 Task: Add the post"Continue to study and learn new skills".
Action: Mouse moved to (600, 162)
Screenshot: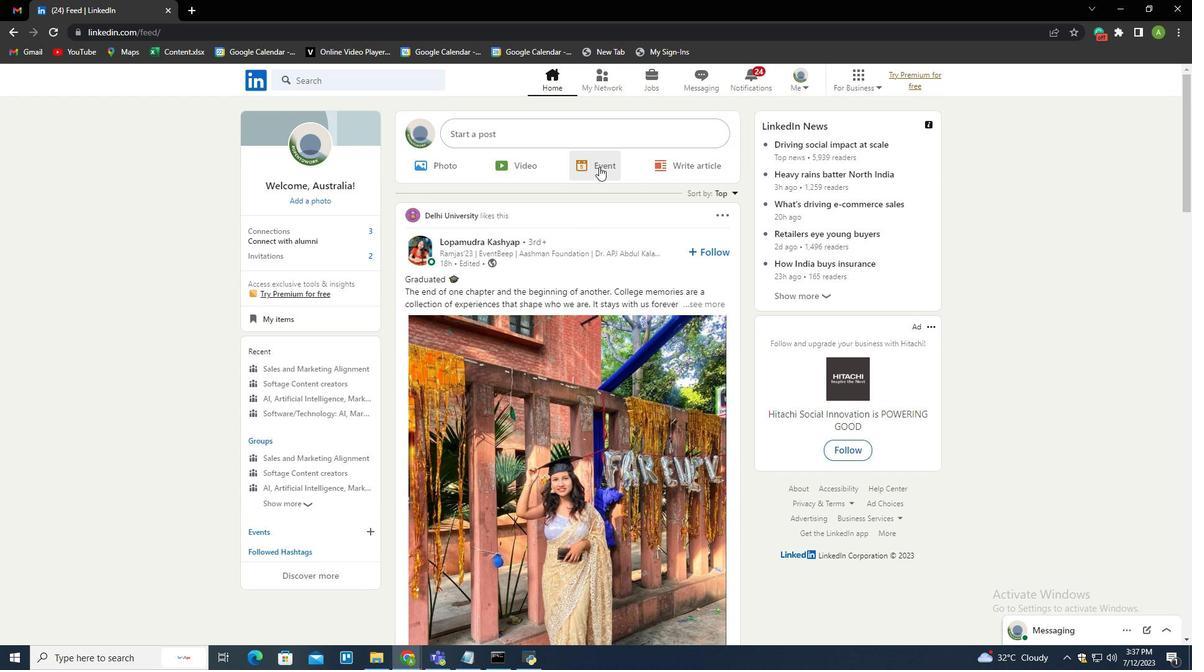 
Action: Mouse pressed left at (600, 162)
Screenshot: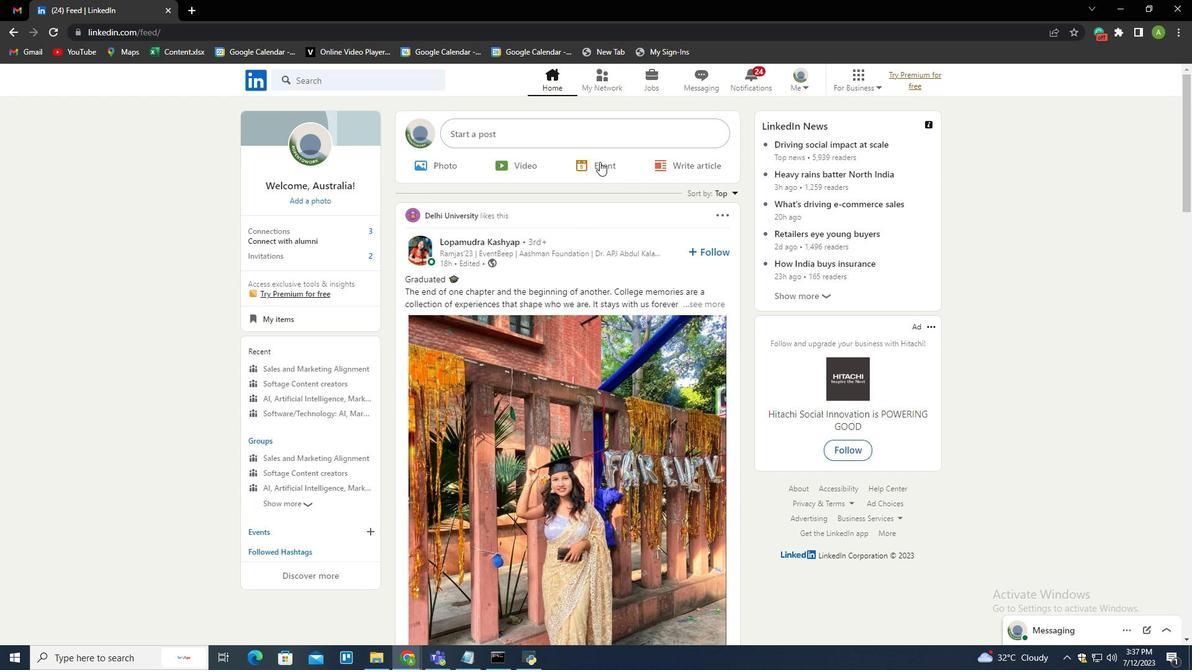 
Action: Mouse moved to (438, 469)
Screenshot: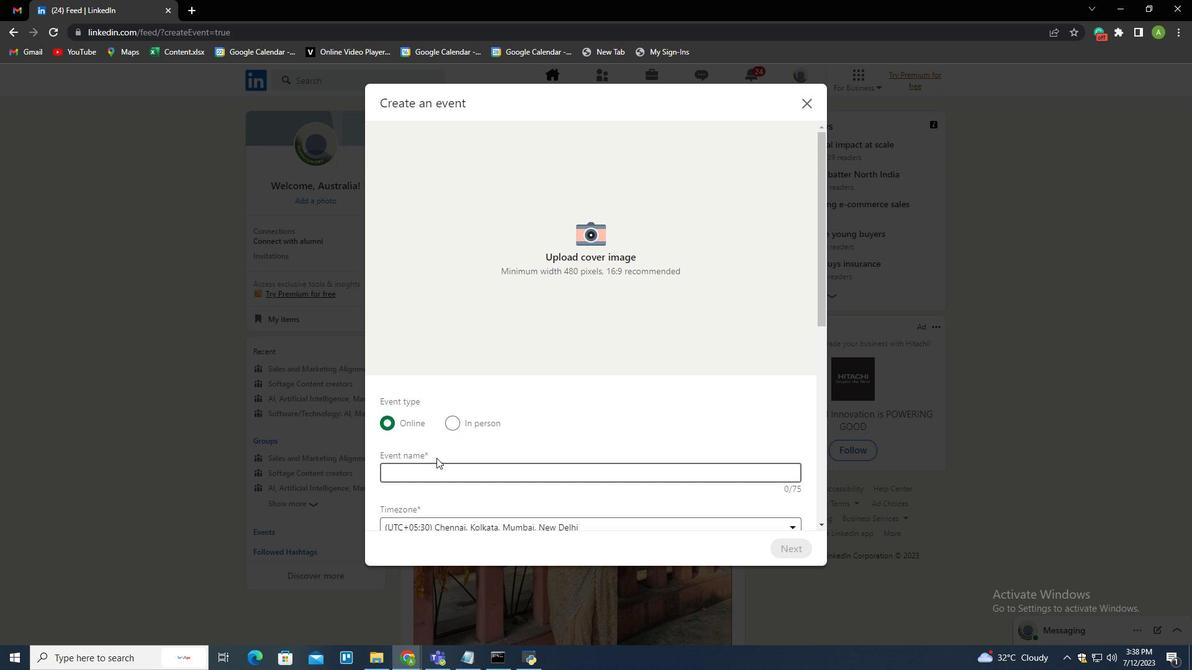 
Action: Mouse pressed left at (438, 469)
Screenshot: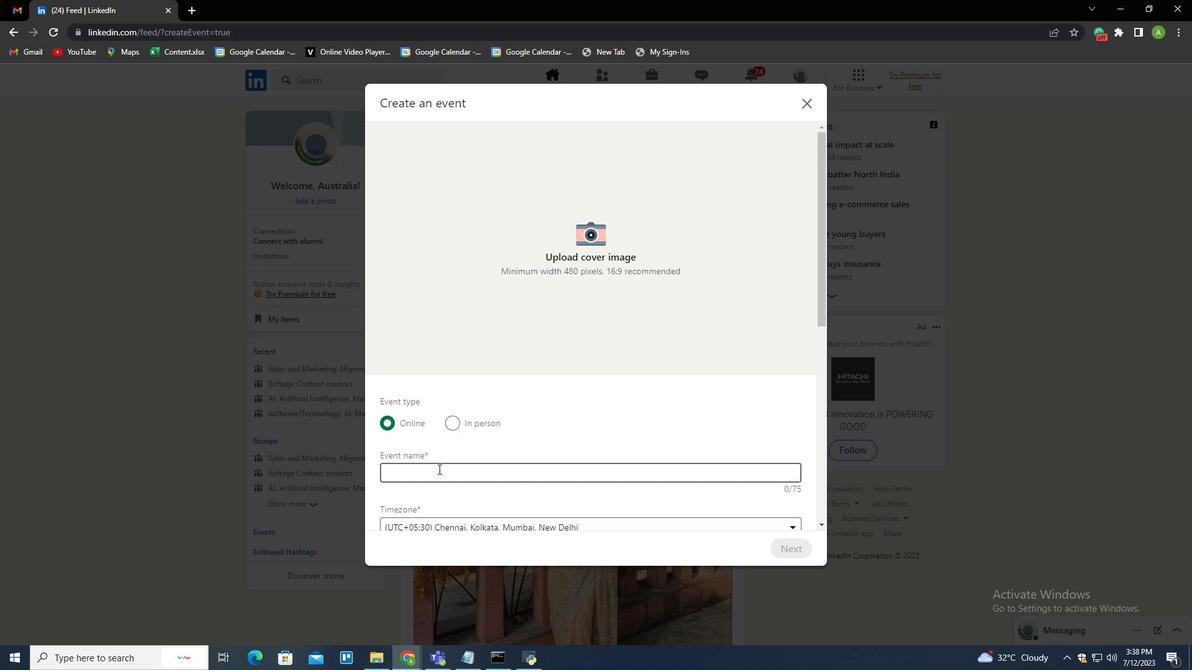 
Action: Key pressed <Key.shift>AI
Screenshot: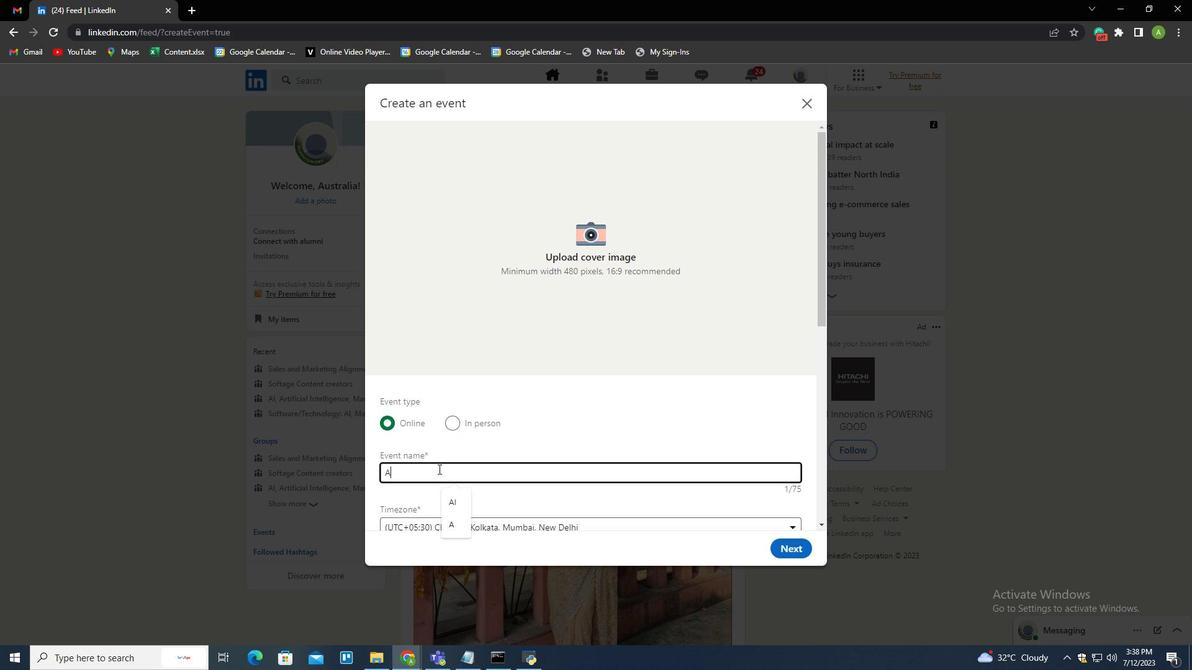 
Action: Mouse moved to (631, 476)
Screenshot: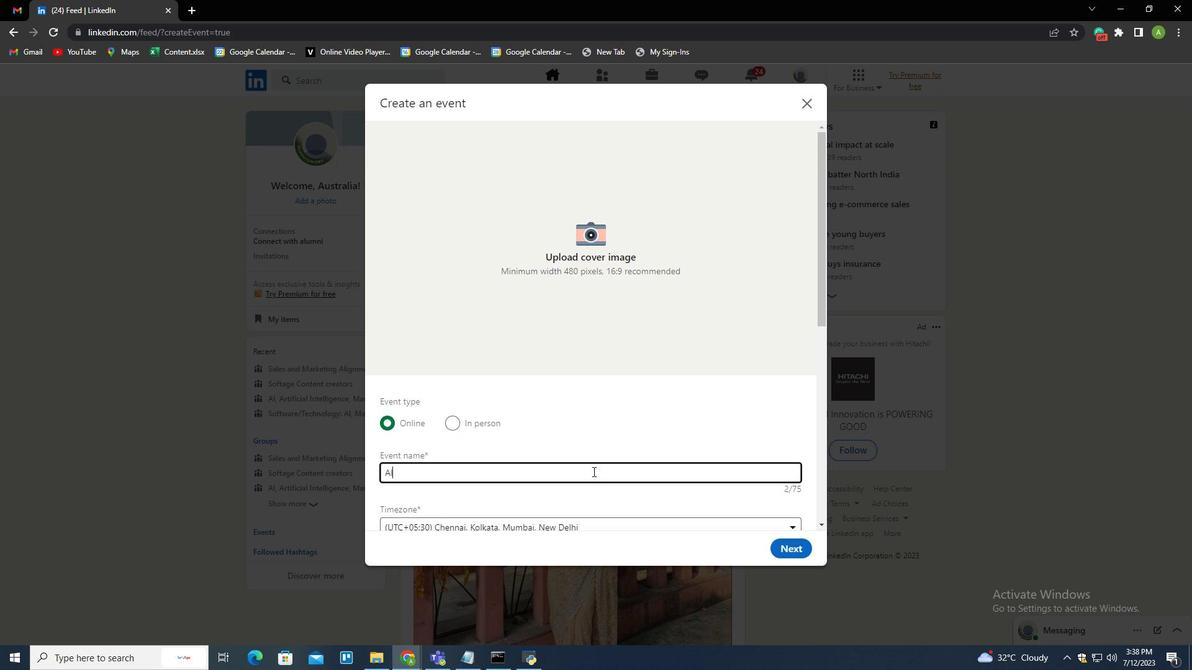 
Action: Mouse scrolled (631, 475) with delta (0, 0)
Screenshot: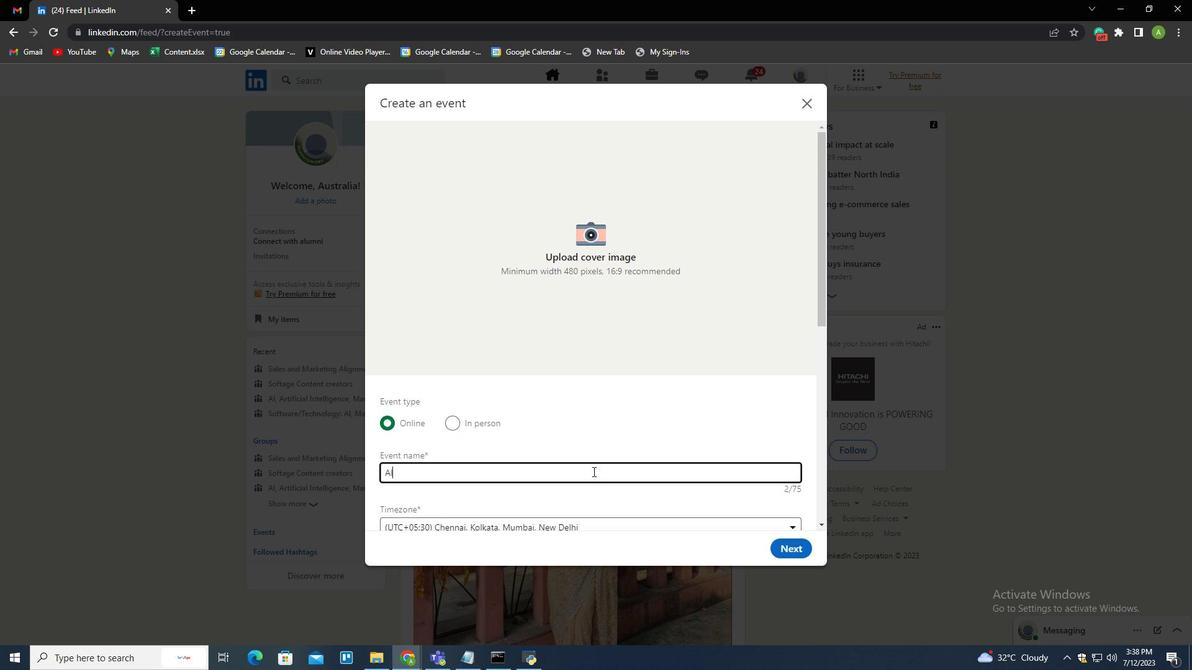
Action: Mouse moved to (632, 477)
Screenshot: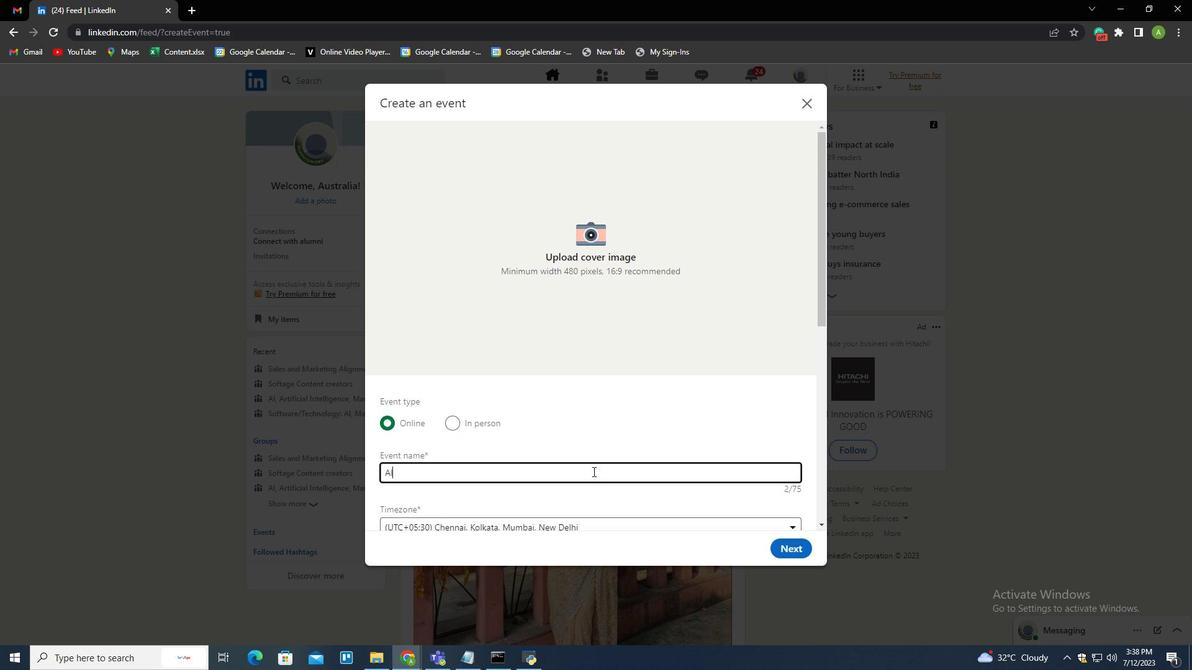 
Action: Mouse scrolled (632, 476) with delta (0, 0)
Screenshot: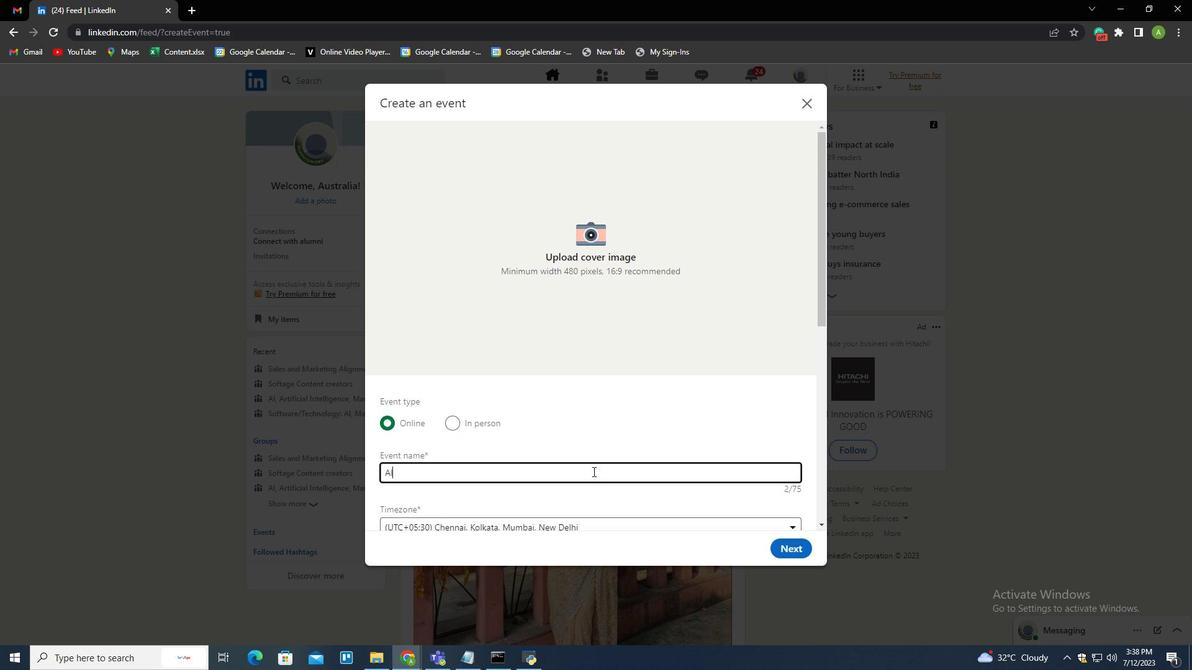 
Action: Mouse moved to (634, 477)
Screenshot: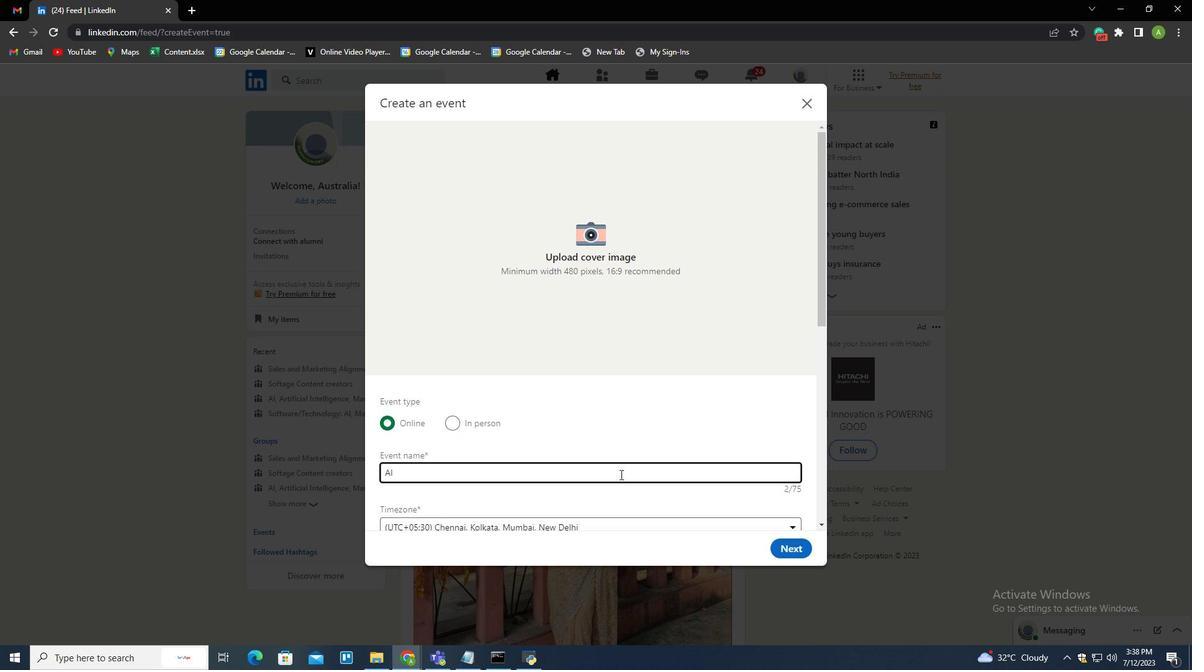 
Action: Mouse scrolled (633, 477) with delta (0, 0)
Screenshot: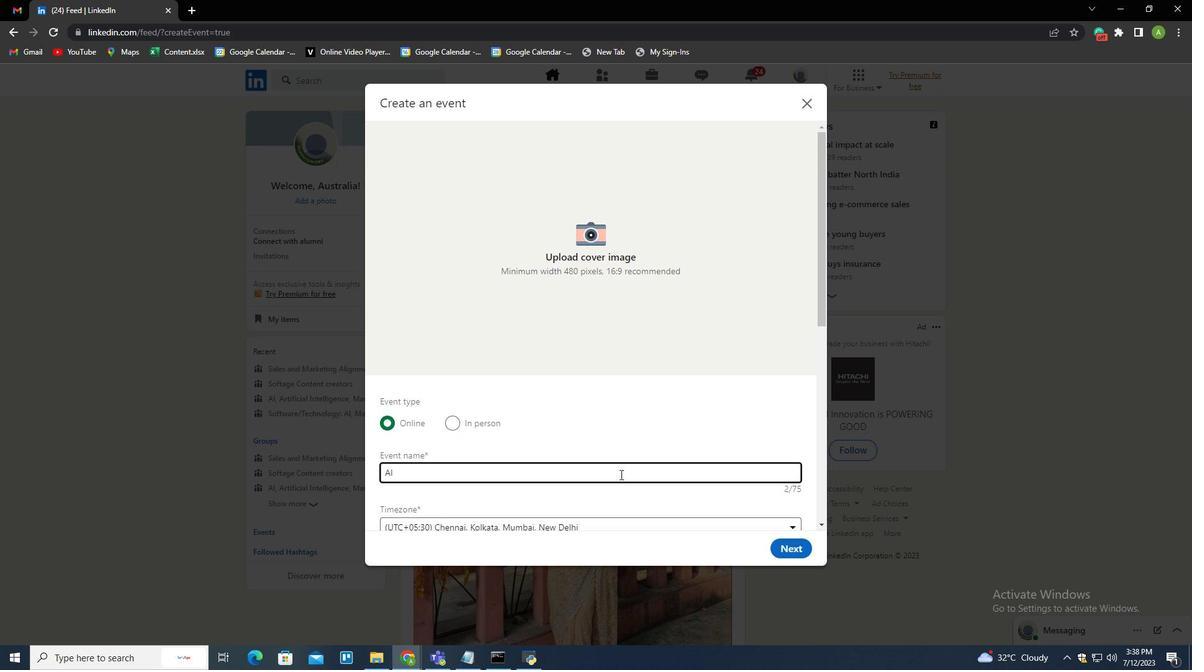 
Action: Mouse moved to (636, 477)
Screenshot: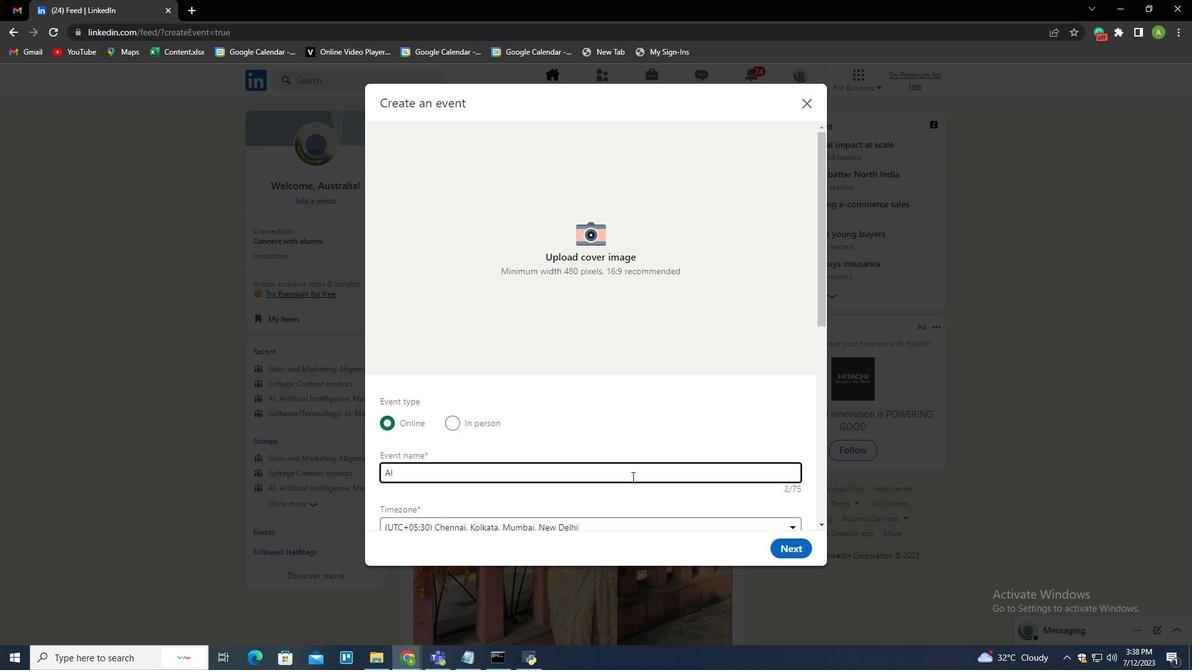 
Action: Mouse scrolled (636, 477) with delta (0, 0)
Screenshot: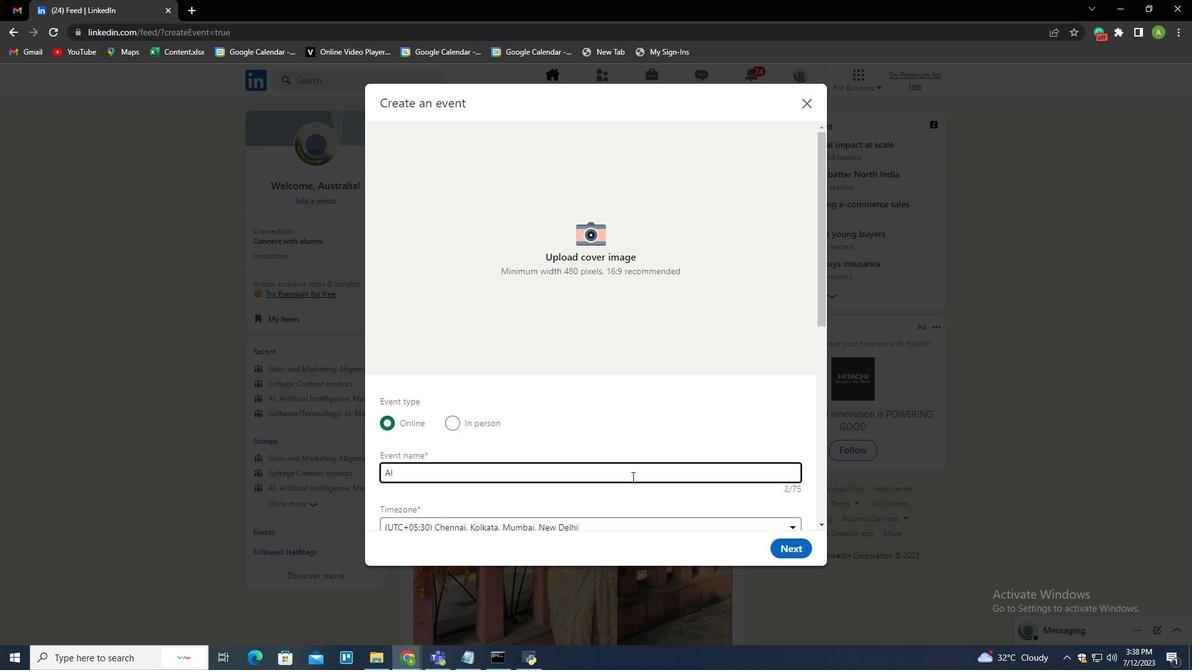 
Action: Mouse moved to (791, 552)
Screenshot: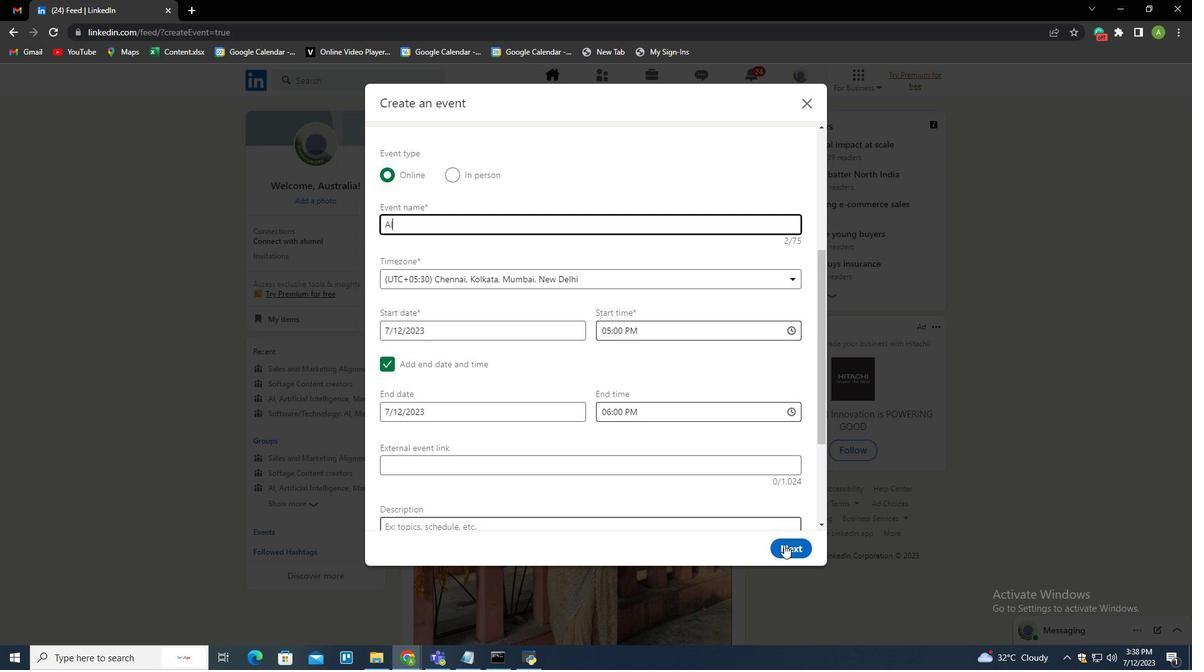 
Action: Mouse pressed left at (791, 552)
Screenshot: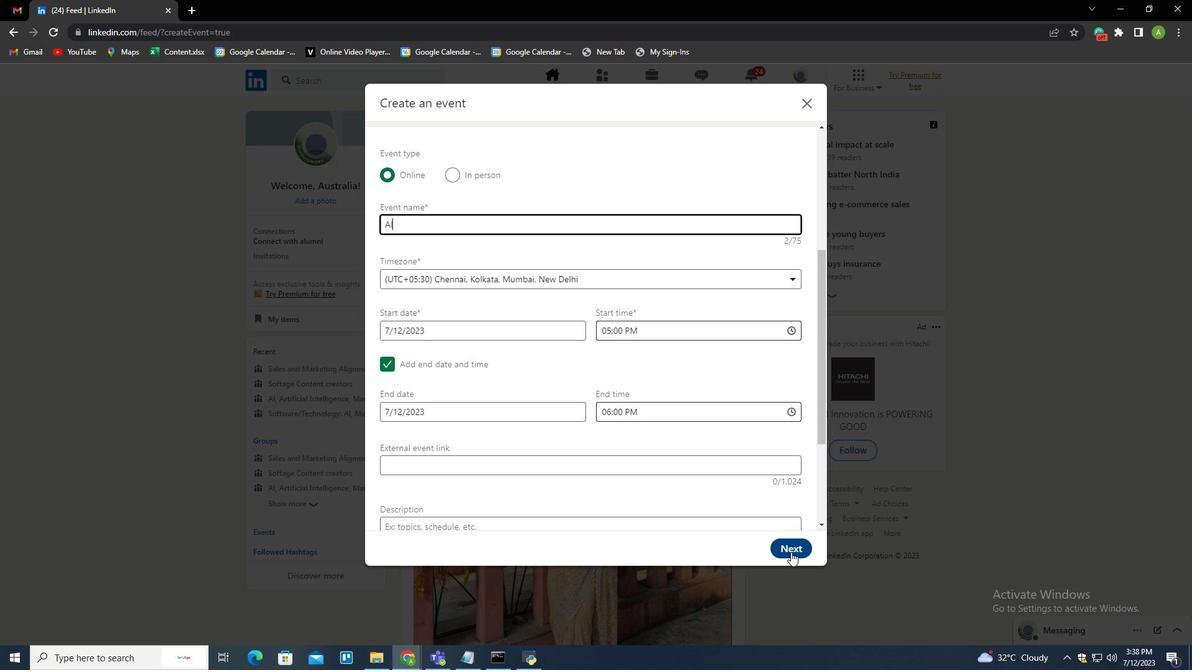 
Action: Mouse moved to (425, 159)
Screenshot: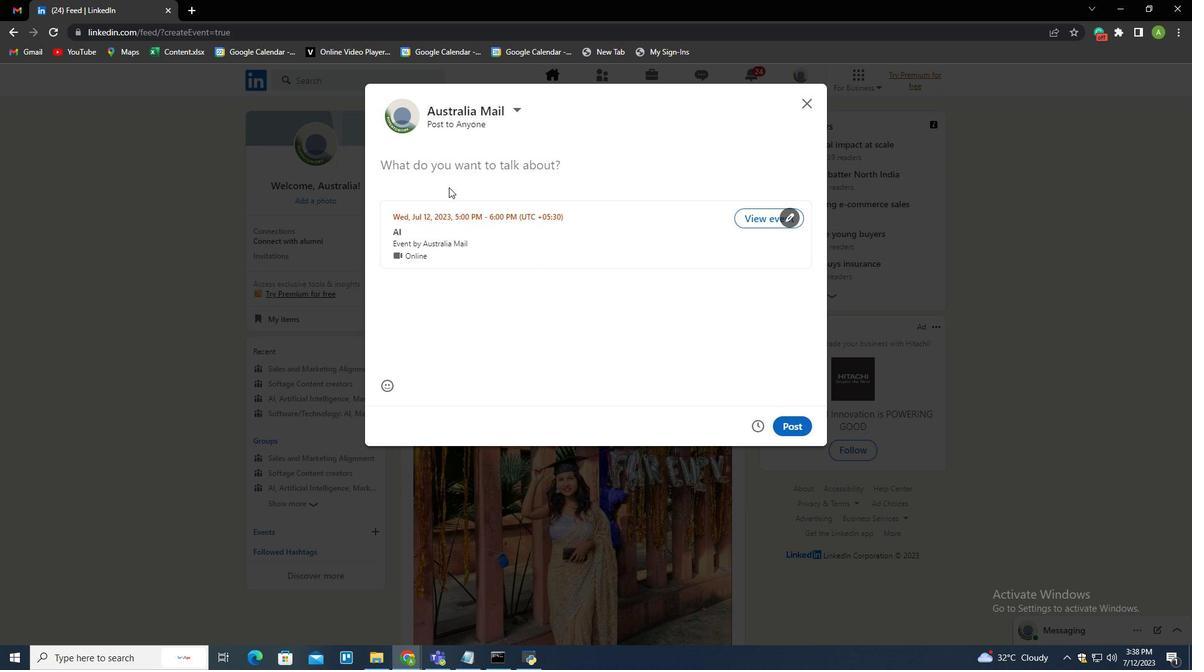 
Action: Key pressed <Key.shift>Continue<Key.space>to<Key.space>study<Key.space>and<Key.space>learn<Key.space>new<Key.space>skills
Screenshot: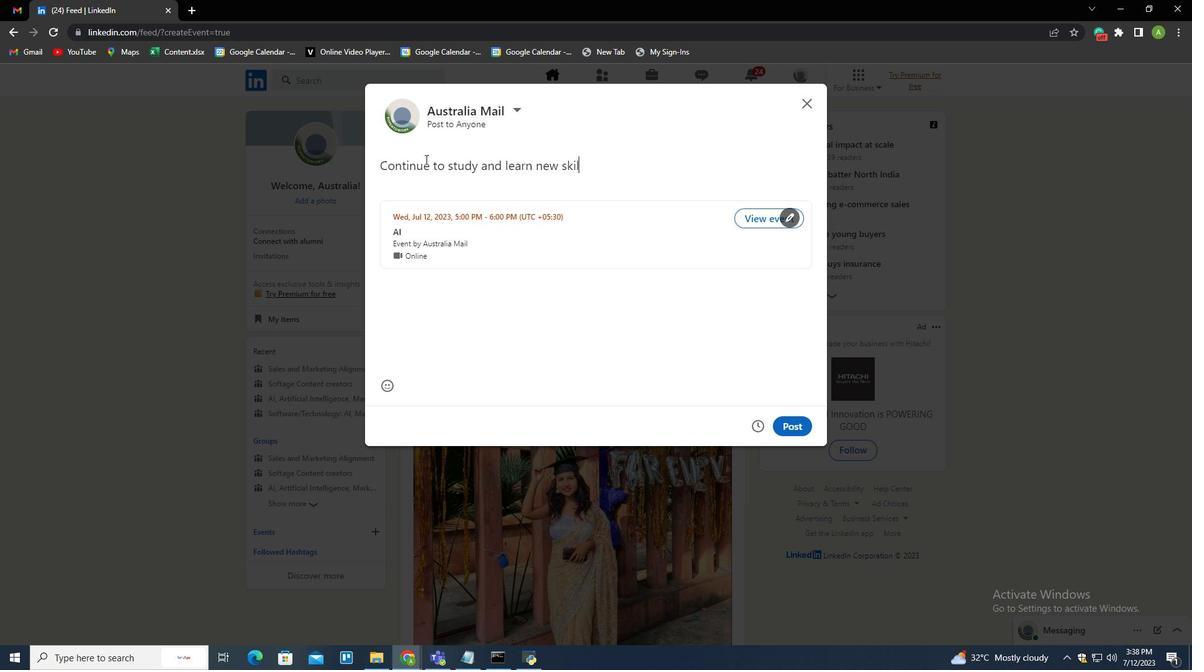 
Action: Mouse moved to (779, 426)
Screenshot: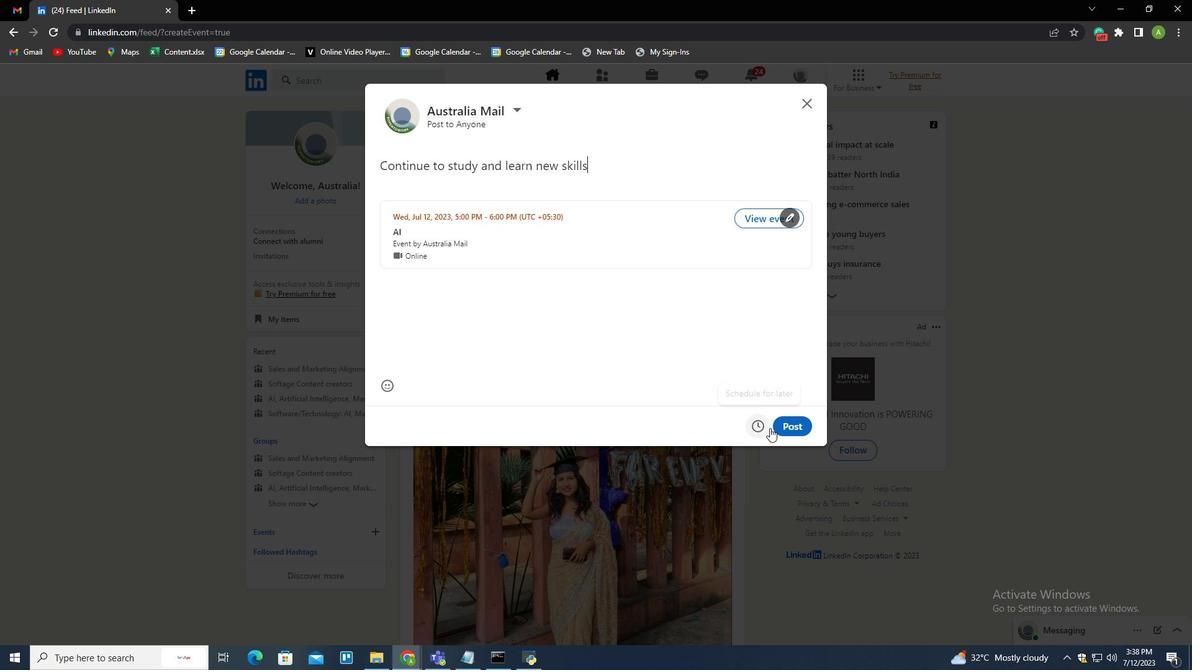 
Action: Mouse pressed left at (779, 426)
Screenshot: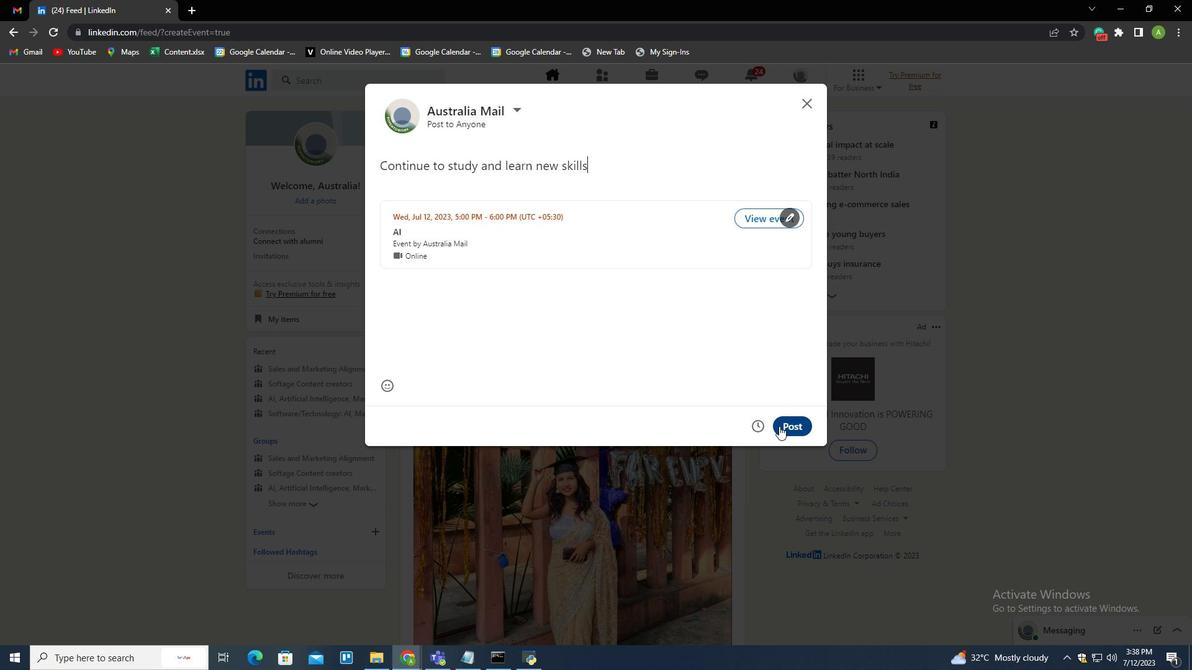 
Action: Mouse moved to (739, 460)
Screenshot: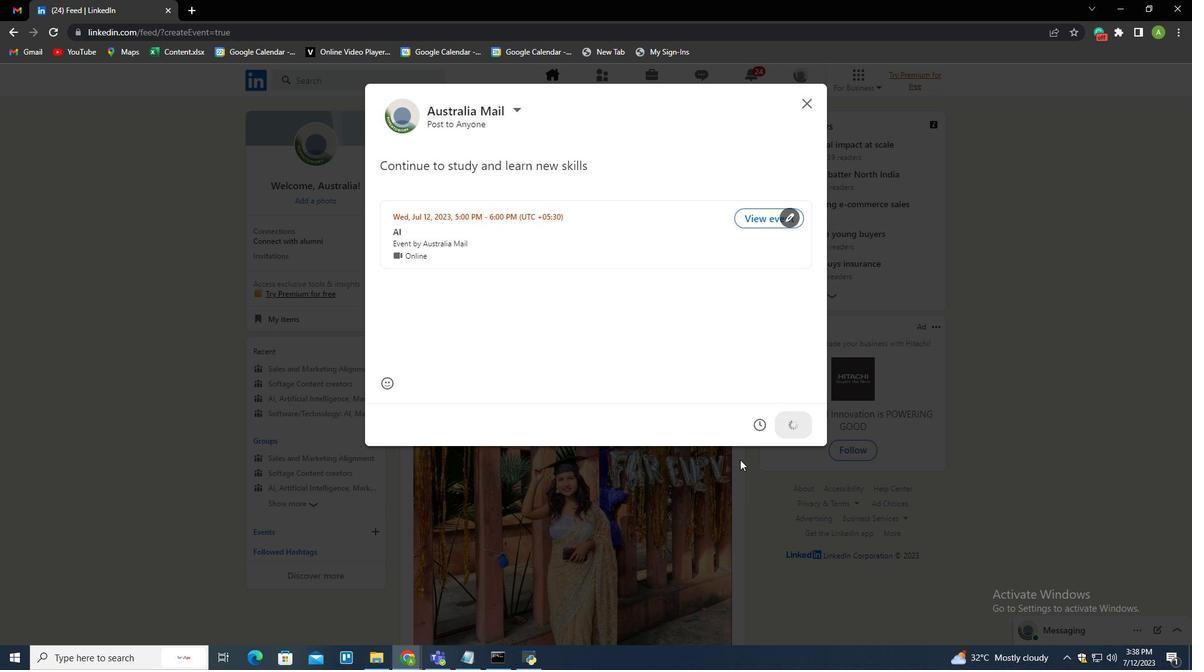 
